 Task: Add Pirate Brand Pirate's Booty Aged White Cheddar to the cart.
Action: Mouse moved to (278, 123)
Screenshot: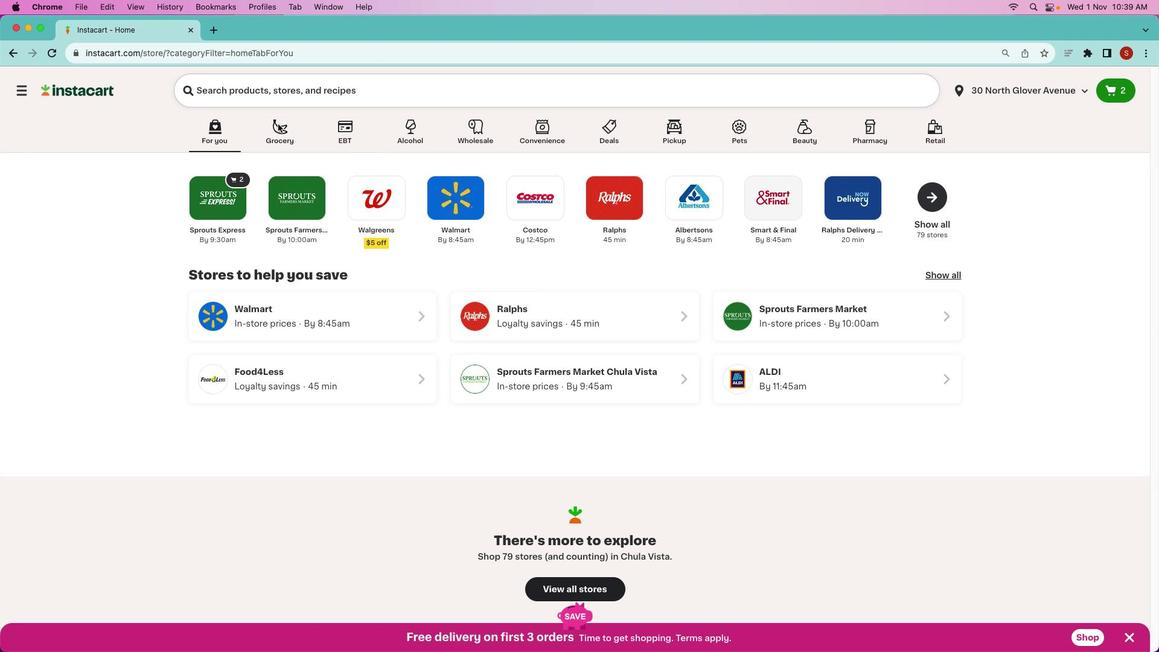 
Action: Mouse pressed left at (278, 123)
Screenshot: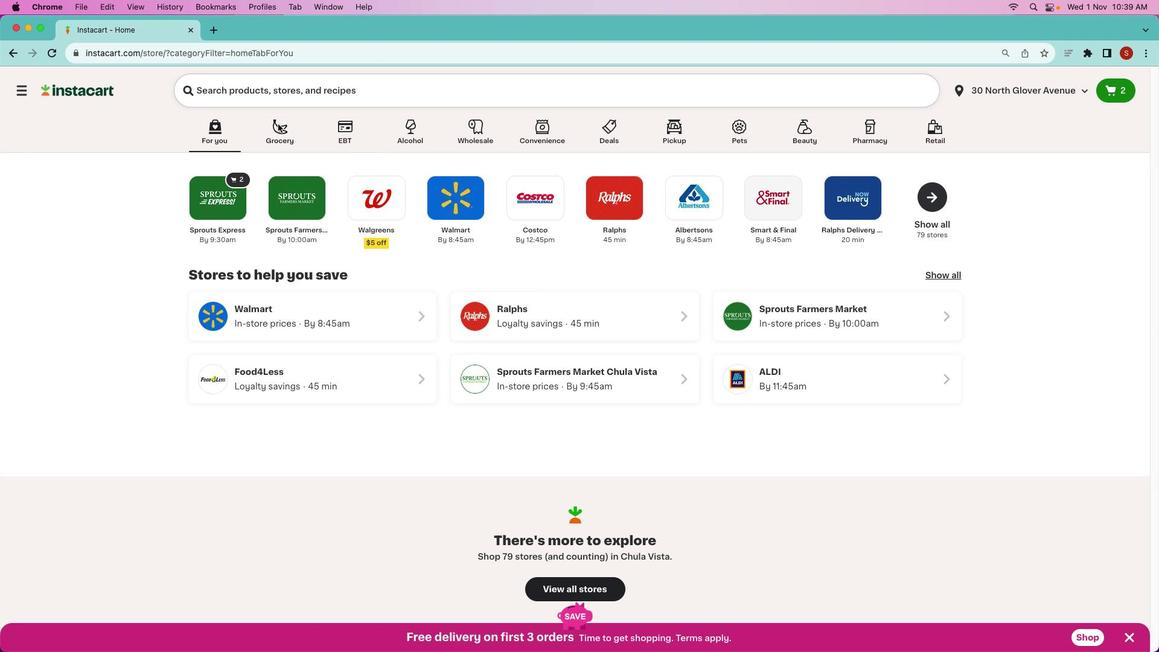 
Action: Mouse moved to (278, 123)
Screenshot: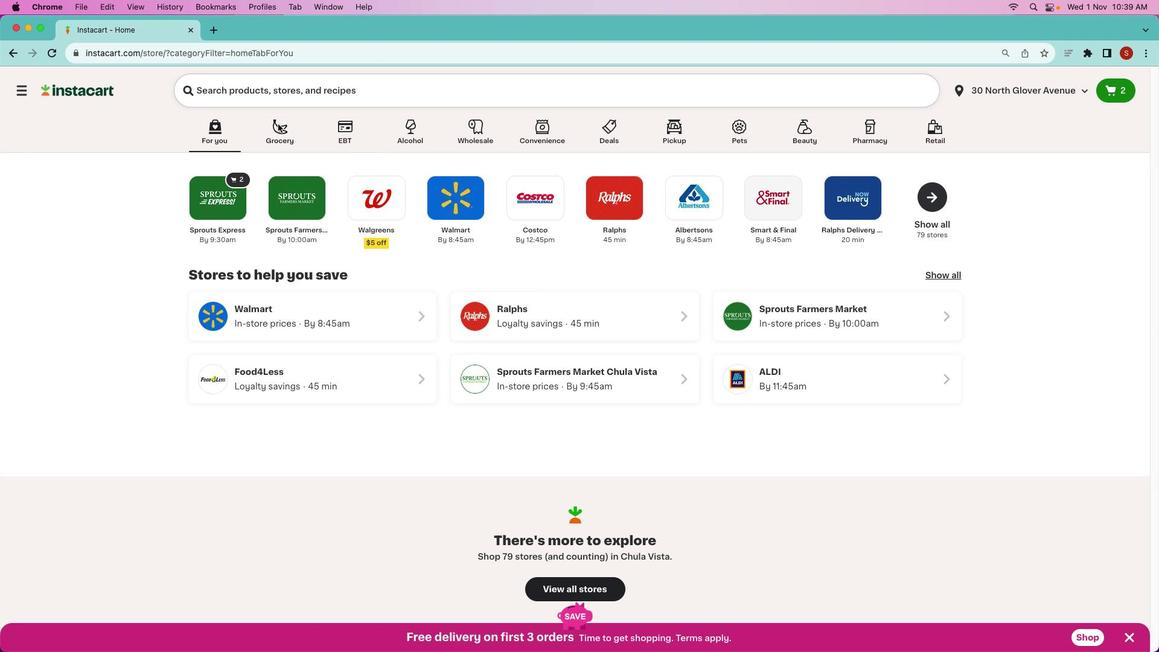 
Action: Mouse pressed left at (278, 123)
Screenshot: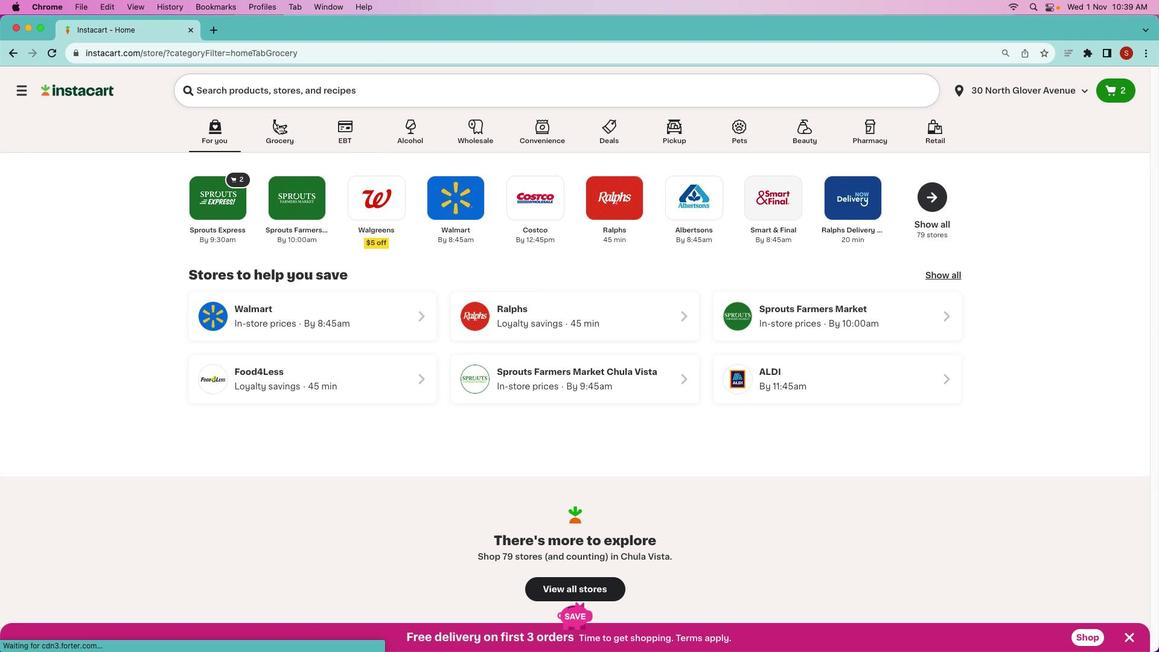 
Action: Mouse moved to (567, 361)
Screenshot: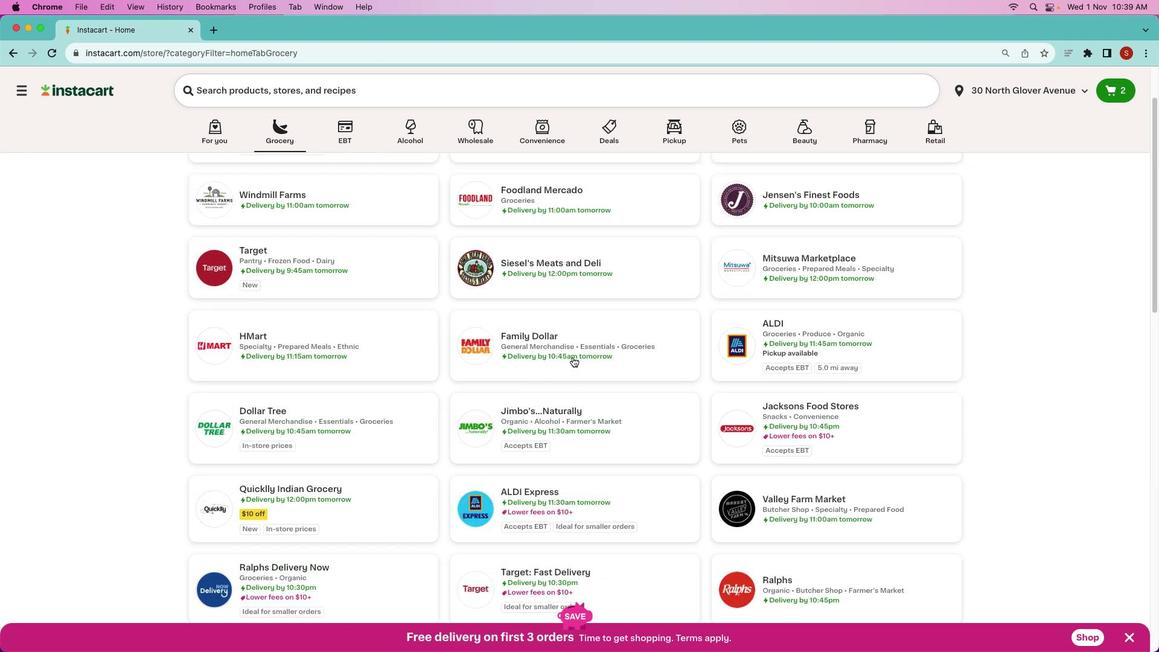 
Action: Mouse scrolled (567, 361) with delta (0, 0)
Screenshot: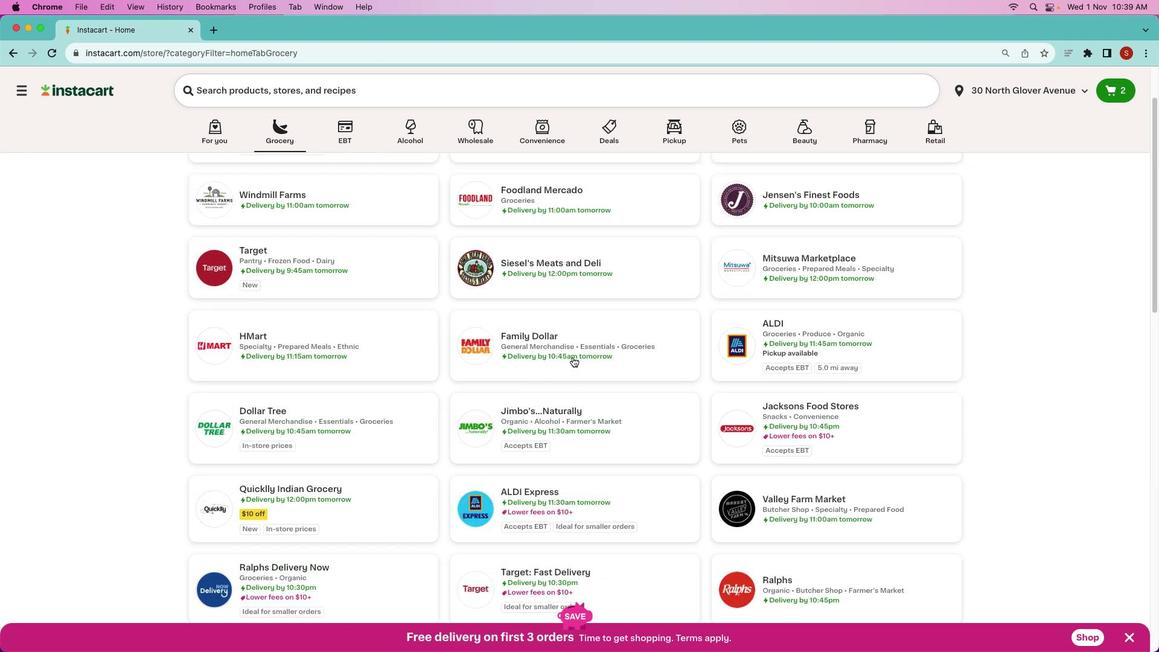 
Action: Mouse moved to (569, 360)
Screenshot: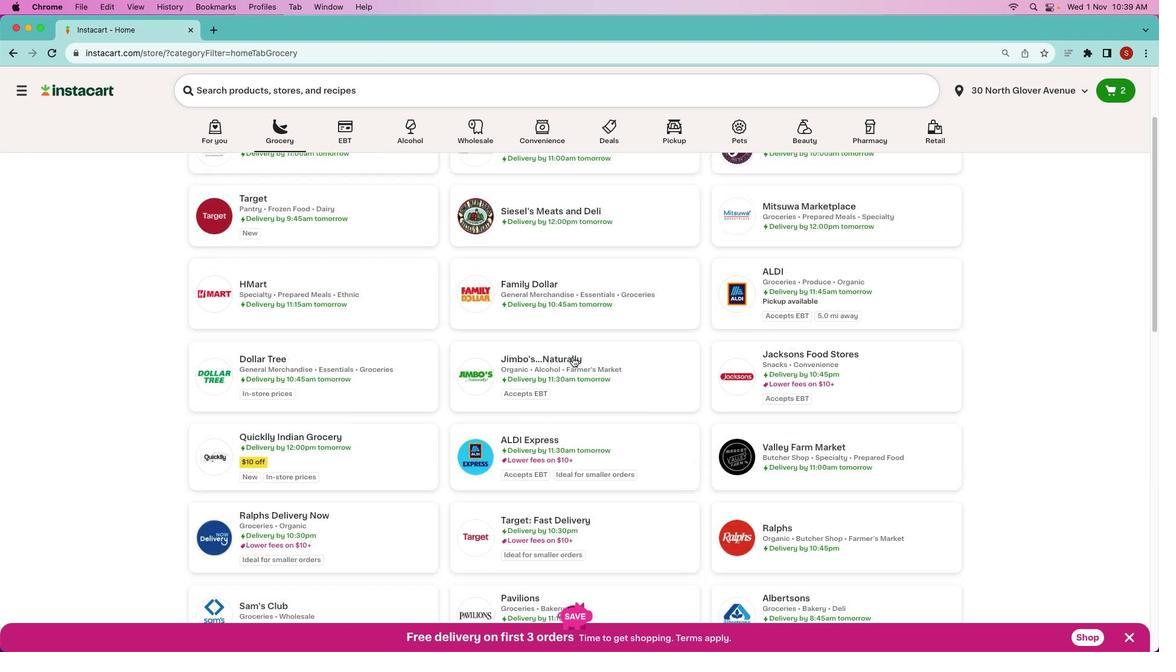 
Action: Mouse scrolled (569, 360) with delta (0, 0)
Screenshot: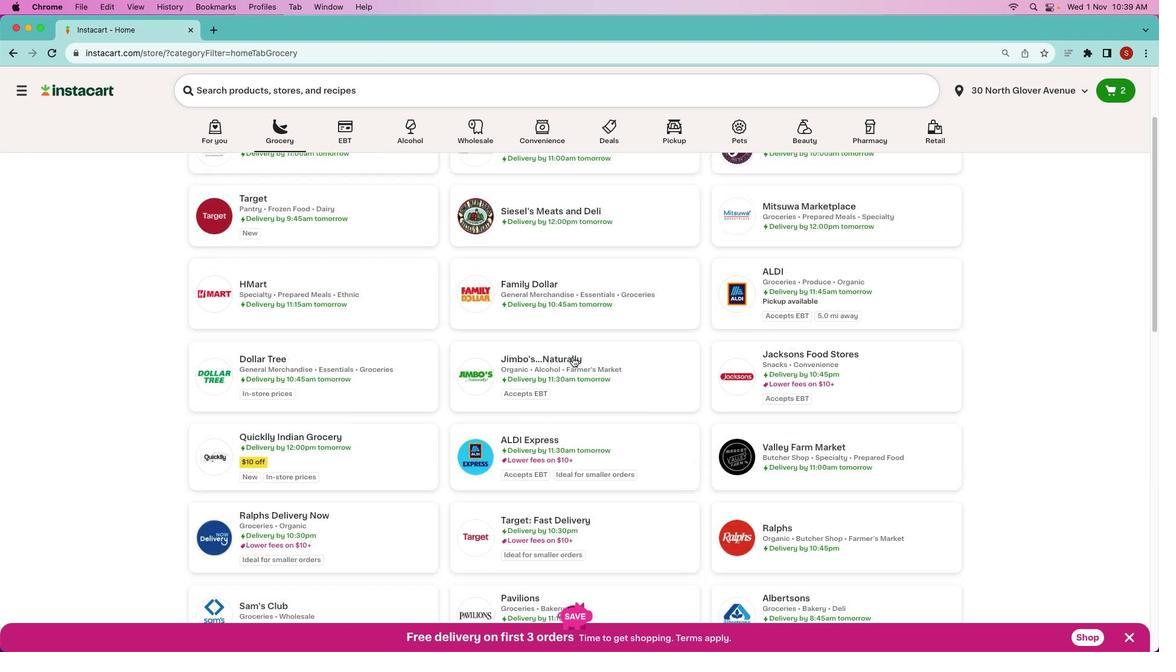 
Action: Mouse moved to (570, 359)
Screenshot: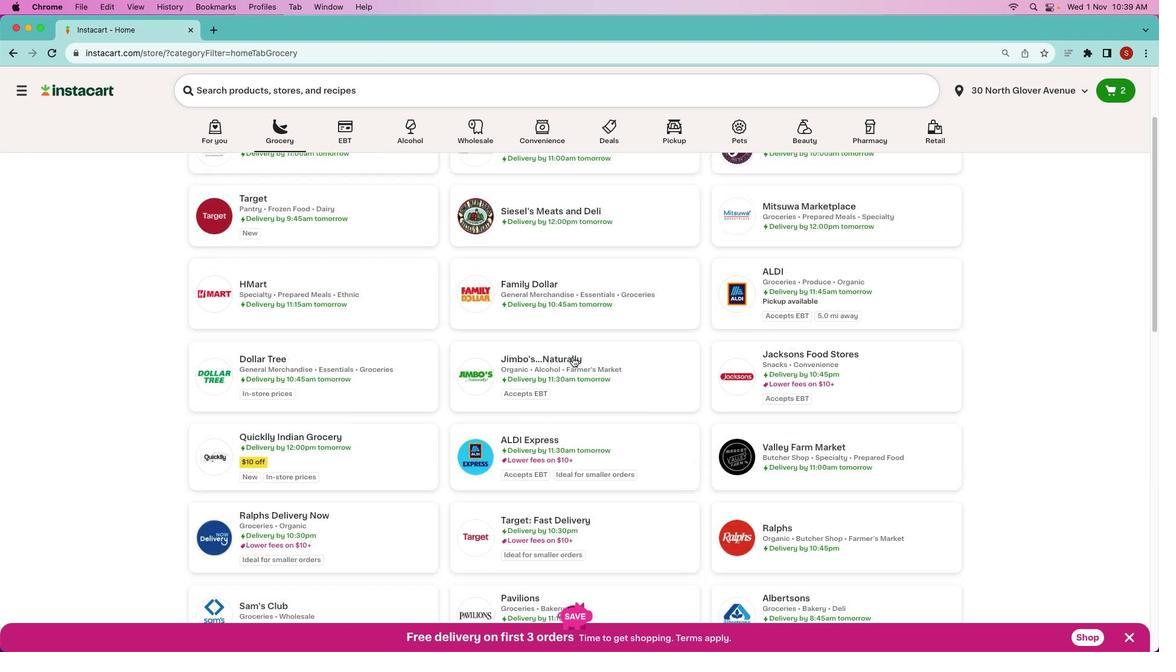 
Action: Mouse scrolled (570, 359) with delta (0, -1)
Screenshot: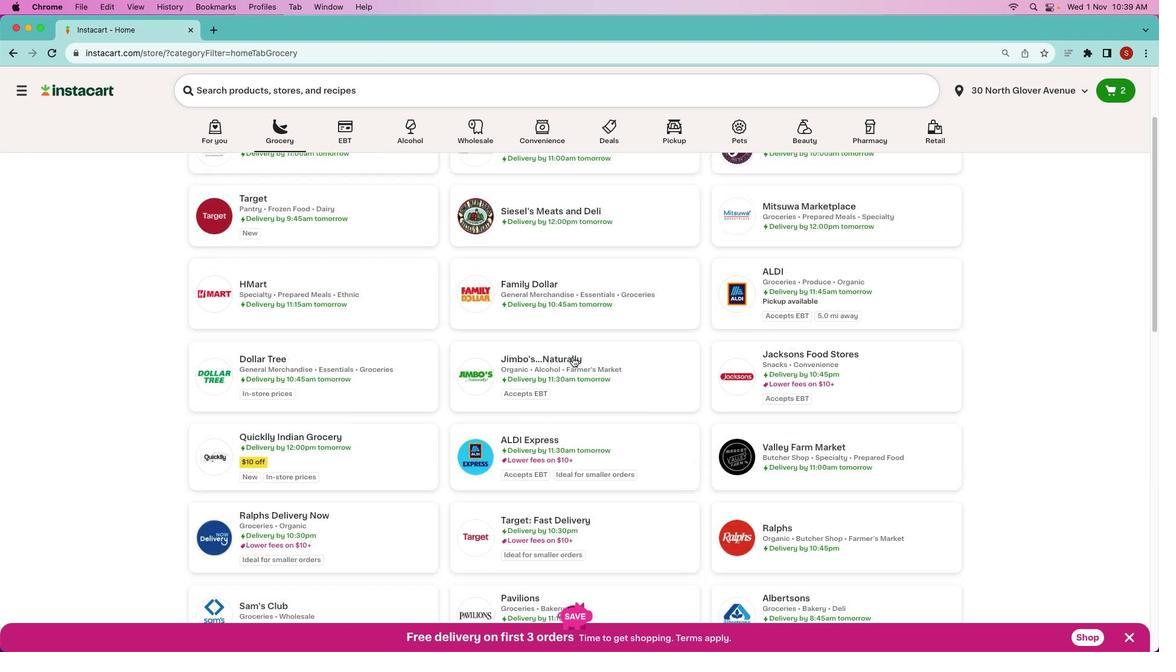 
Action: Mouse moved to (570, 359)
Screenshot: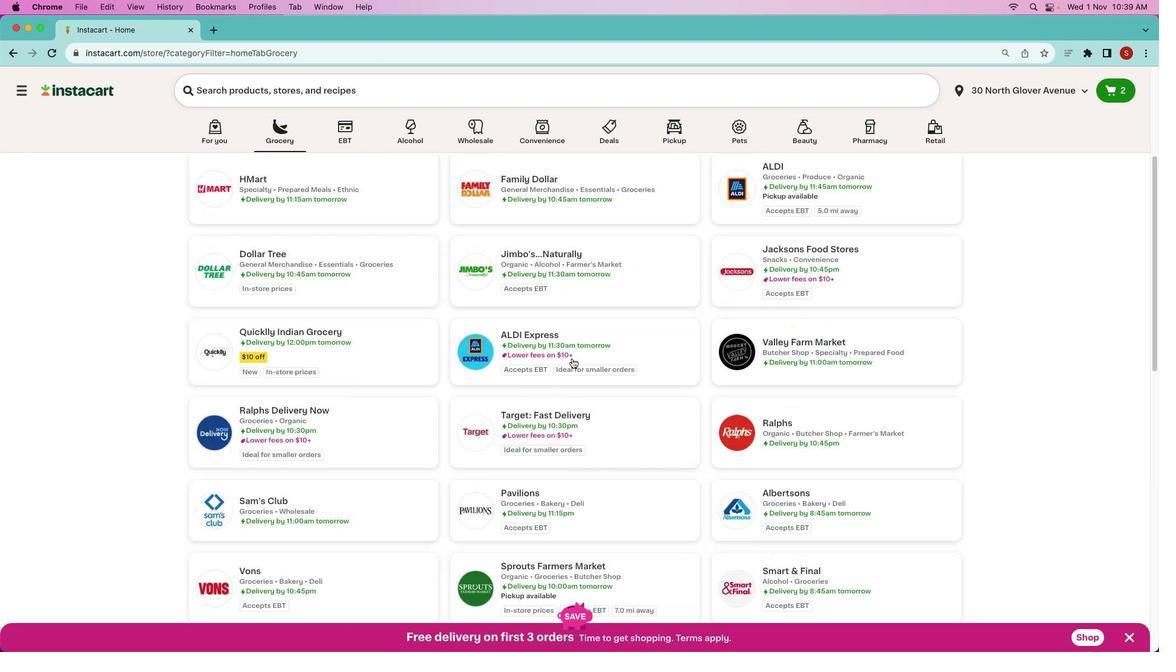 
Action: Mouse scrolled (570, 359) with delta (0, -3)
Screenshot: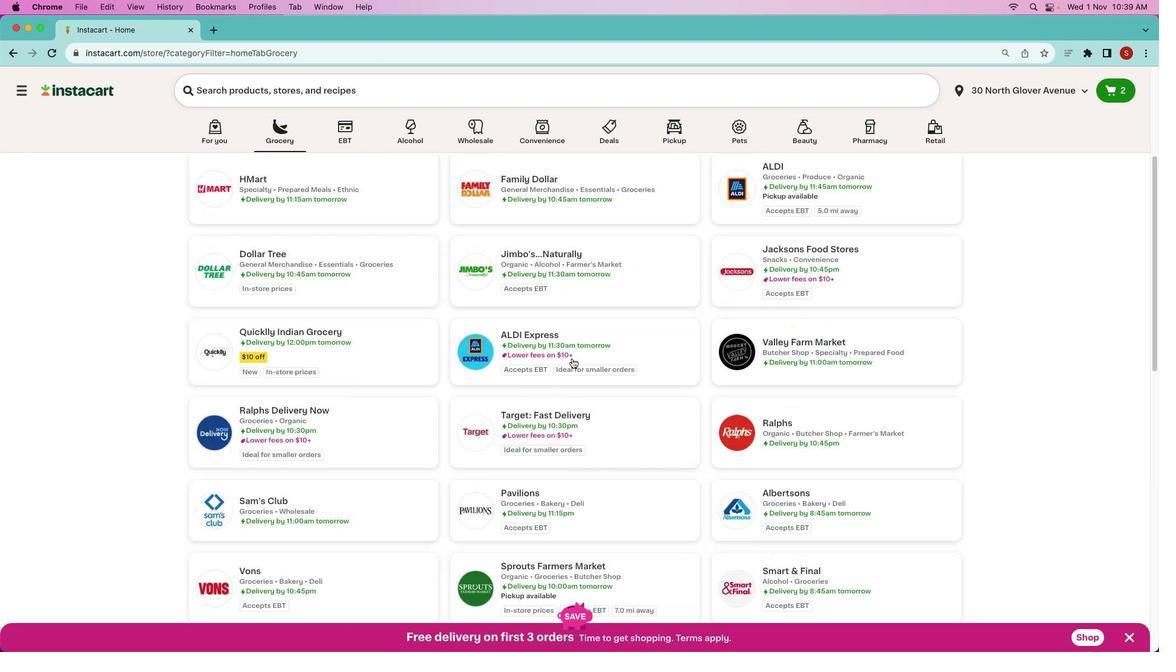 
Action: Mouse moved to (572, 357)
Screenshot: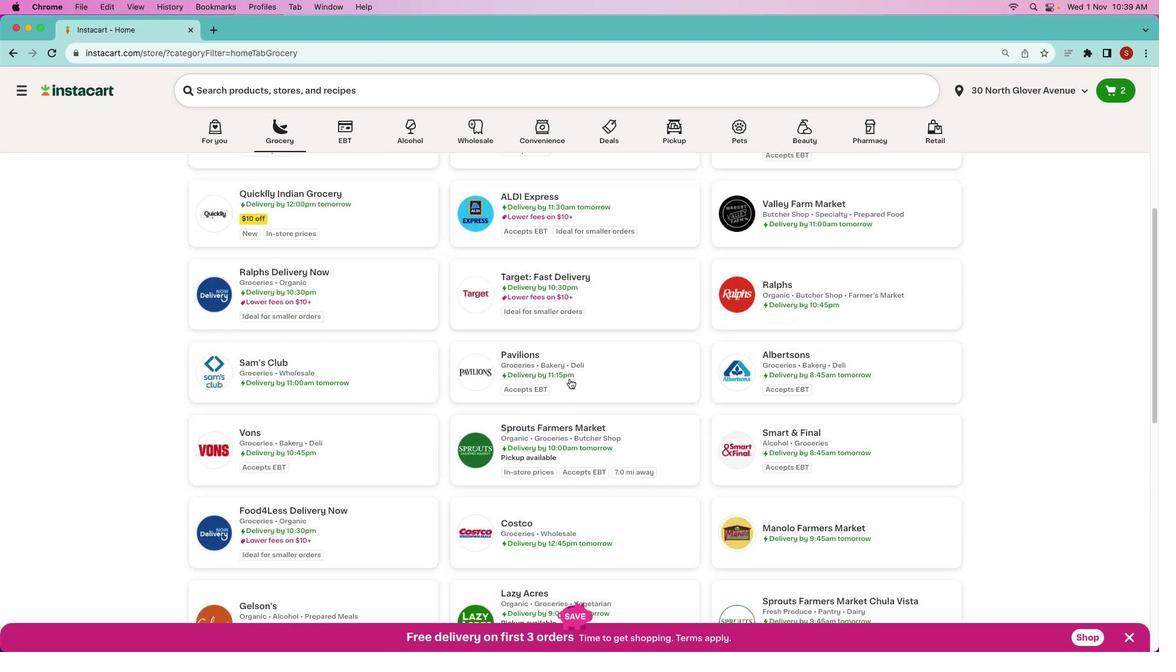 
Action: Mouse scrolled (572, 357) with delta (0, -3)
Screenshot: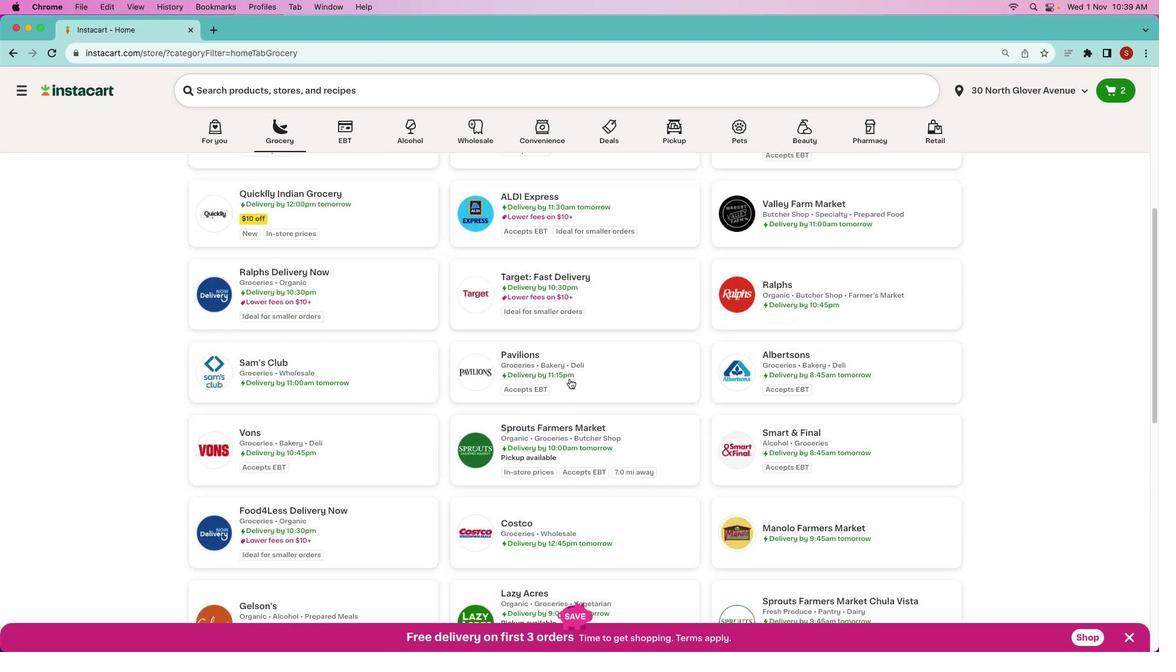 
Action: Mouse moved to (564, 435)
Screenshot: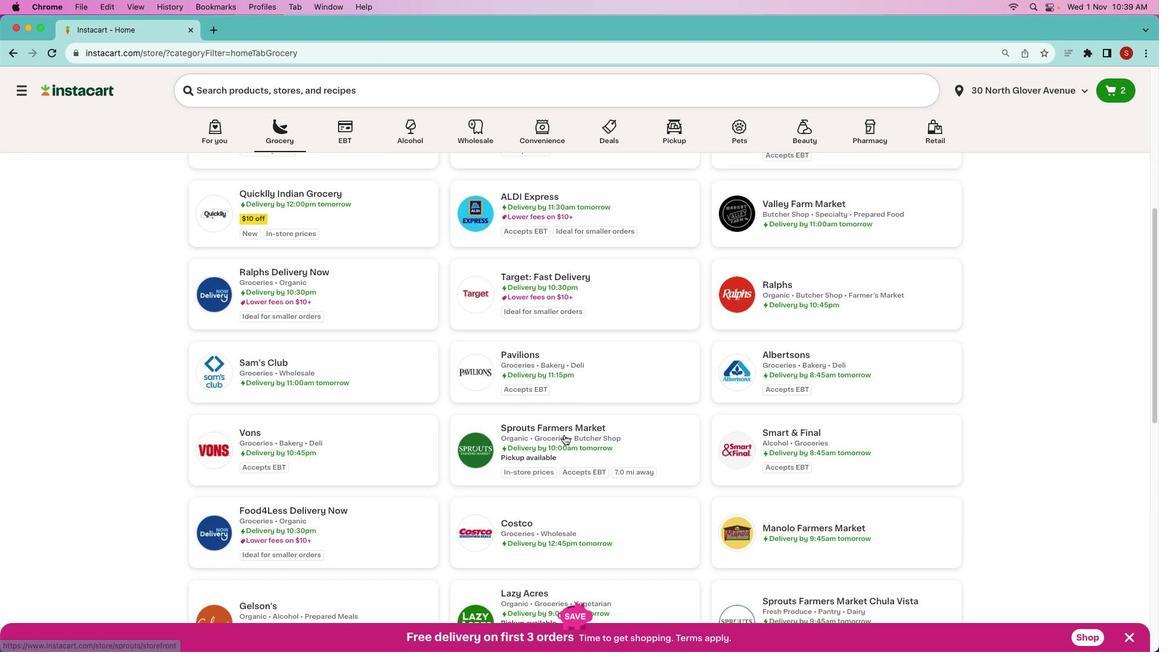 
Action: Mouse pressed left at (564, 435)
Screenshot: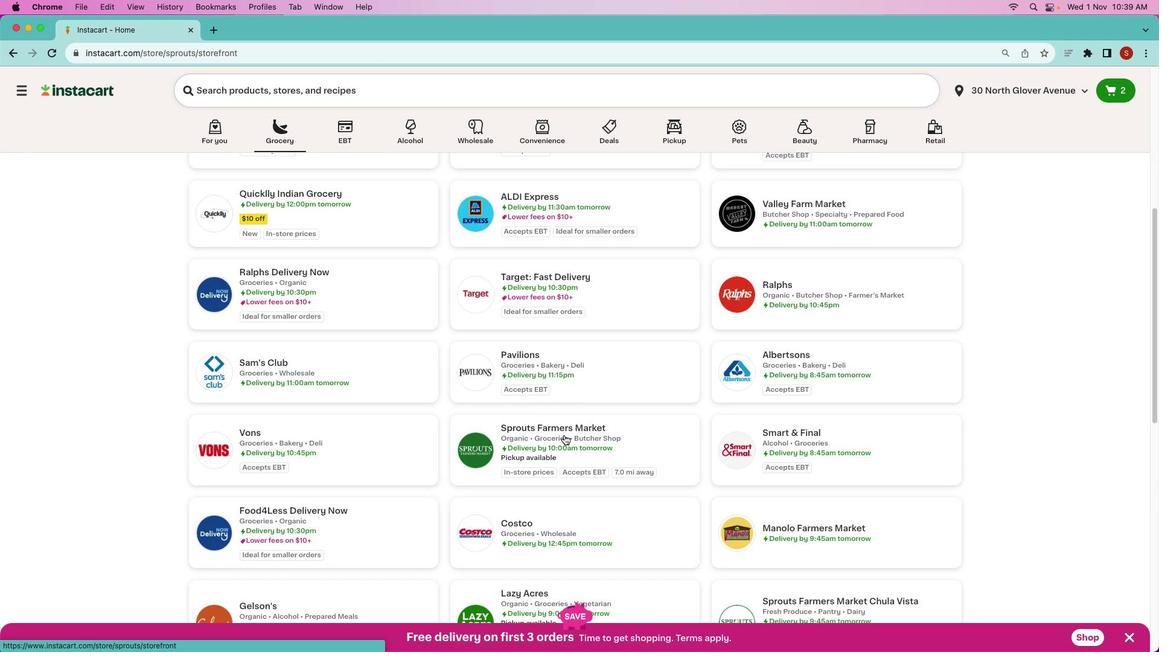 
Action: Mouse moved to (393, 89)
Screenshot: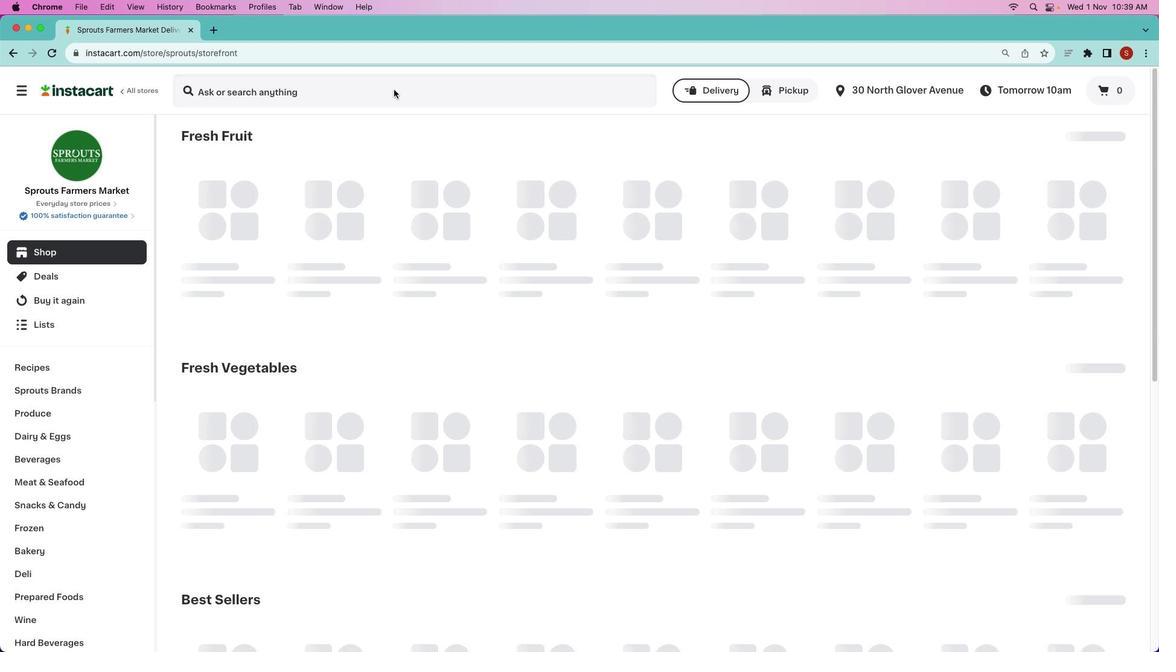 
Action: Mouse pressed left at (393, 89)
Screenshot: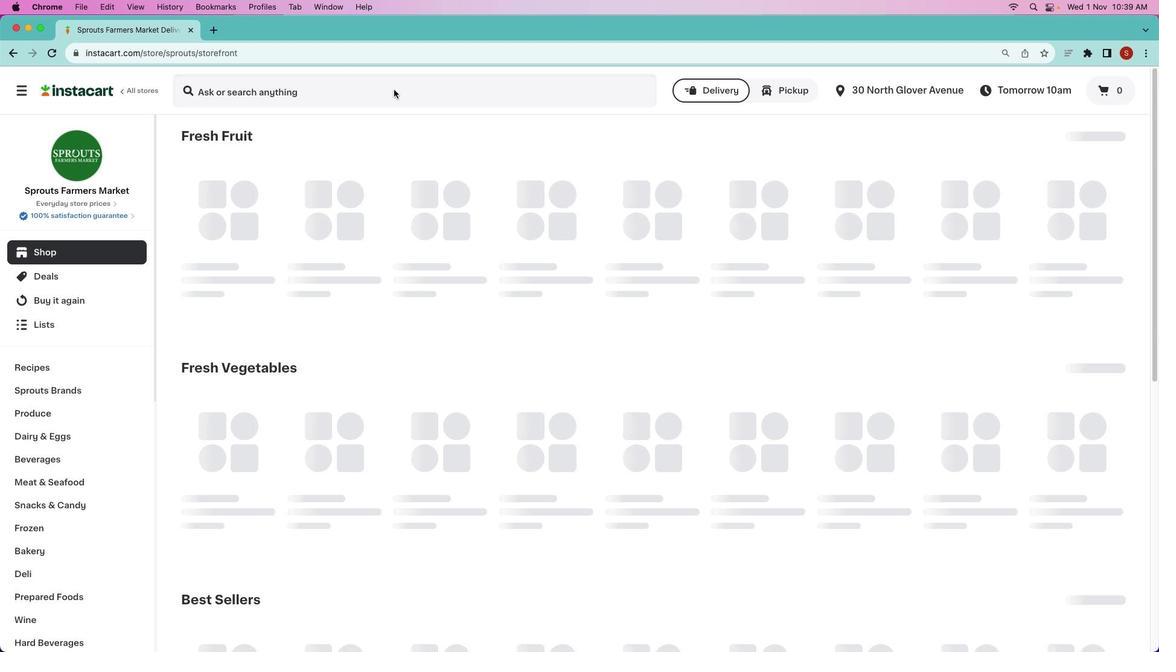 
Action: Mouse moved to (394, 89)
Screenshot: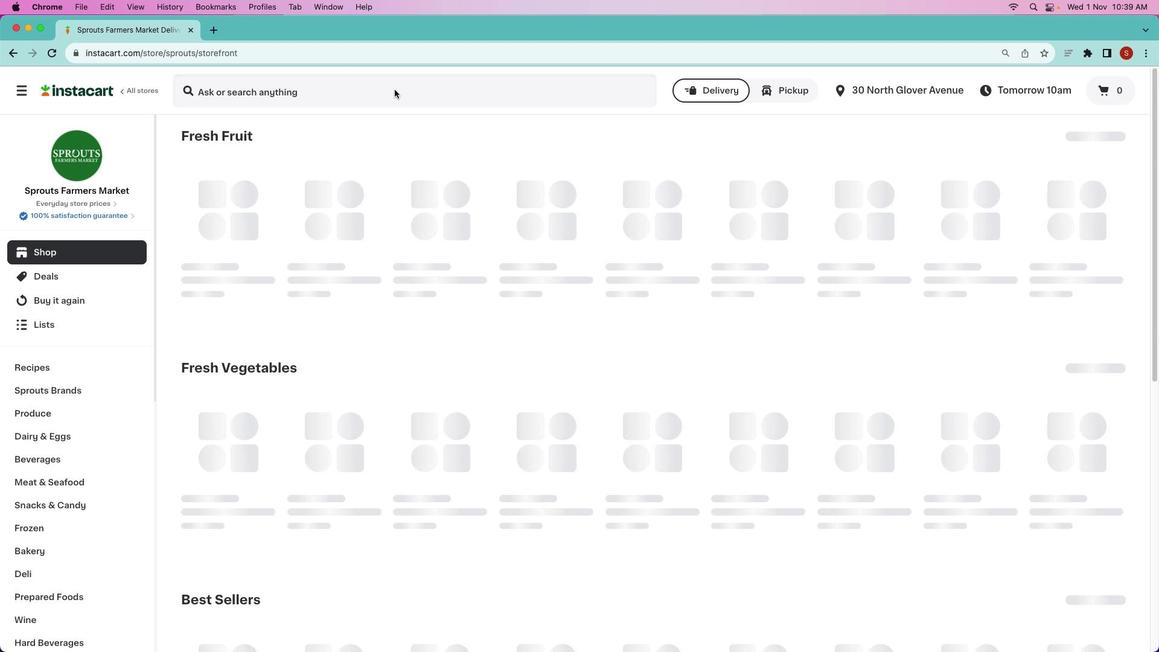 
Action: Mouse pressed left at (394, 89)
Screenshot: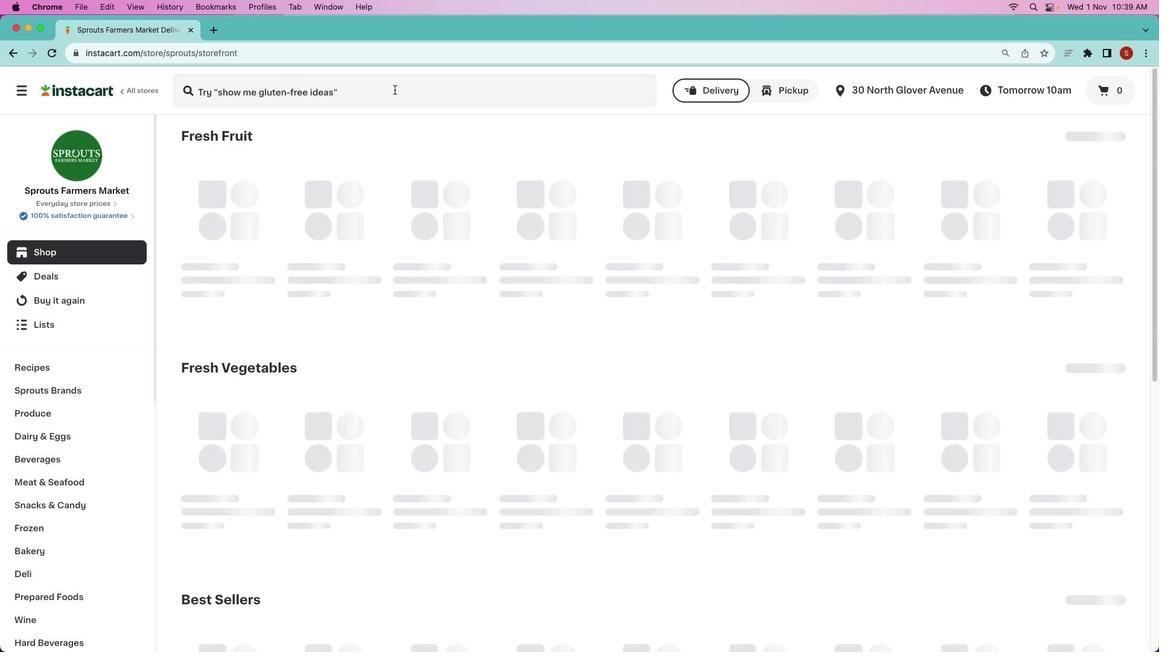 
Action: Key pressed 'p''i''r''a''t''e'Key.space'b''r''a''n''d'Key.space'p''i''r''a''t''e'Key.space'b''o''o''t''y'Key.space'a''g''e''d'Key.space'w''h''i''t''e'Key.space'c''h''e''e''d''s'Key.backspace'a''r'Key.enter
Screenshot: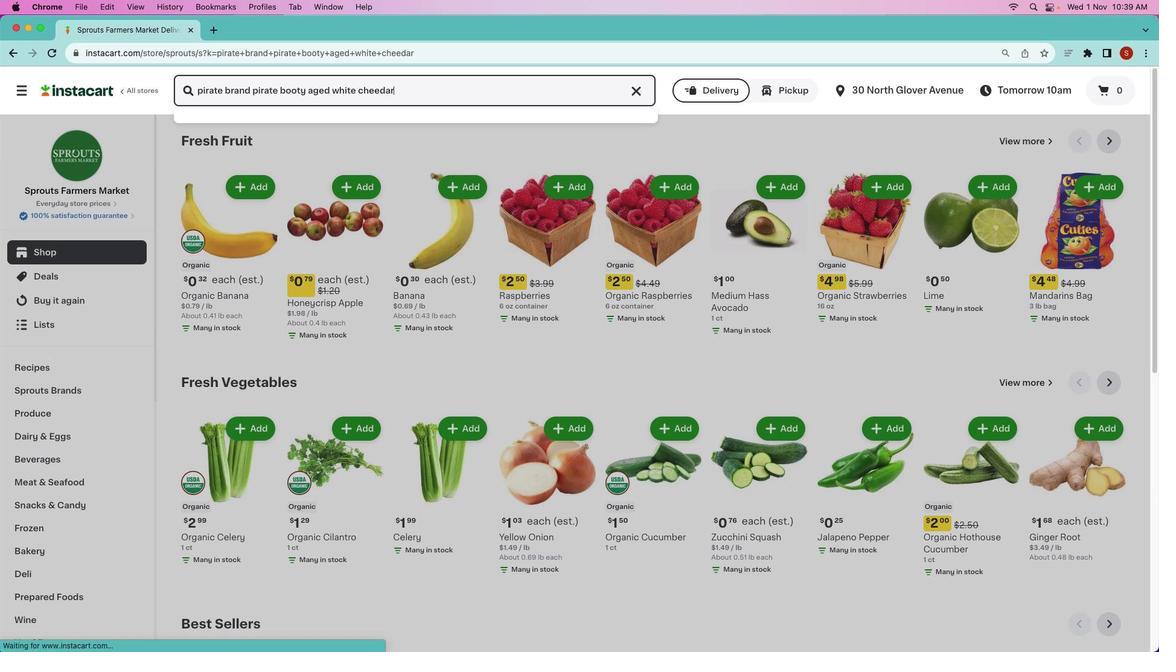 
Action: Mouse moved to (338, 204)
Screenshot: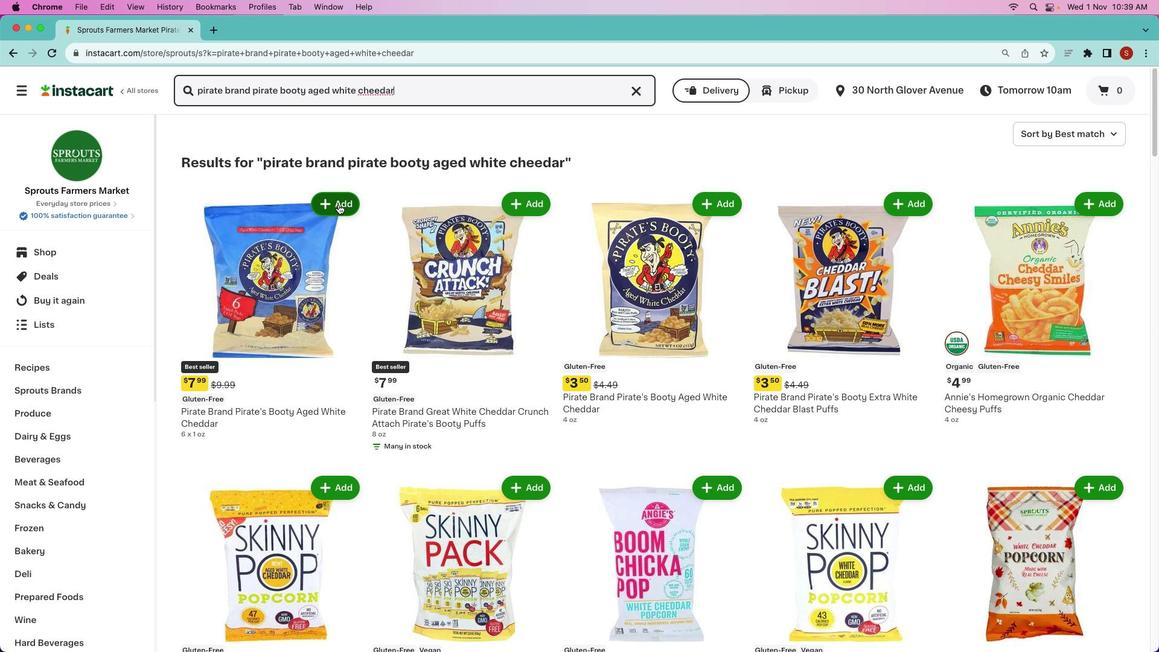 
Action: Mouse pressed left at (338, 204)
Screenshot: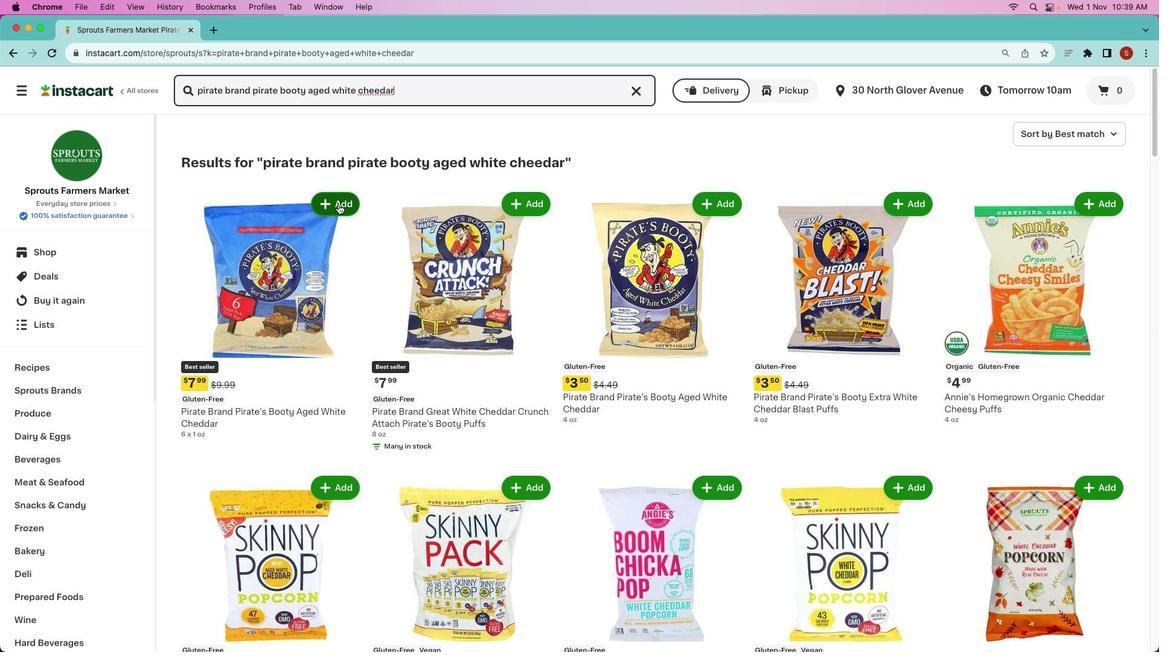 
Action: Mouse moved to (297, 376)
Screenshot: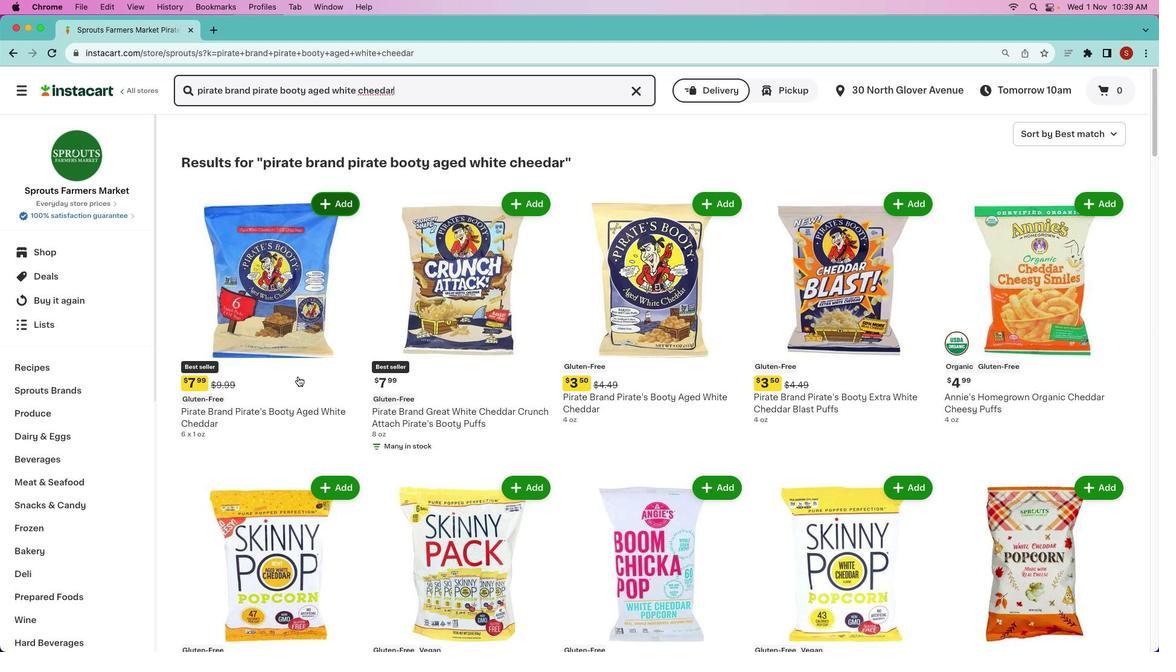
